 Task: Create a meeting on June 26, 2023, from 8:00 AM to 8:30 AM.
Action: Mouse moved to (19, 62)
Screenshot: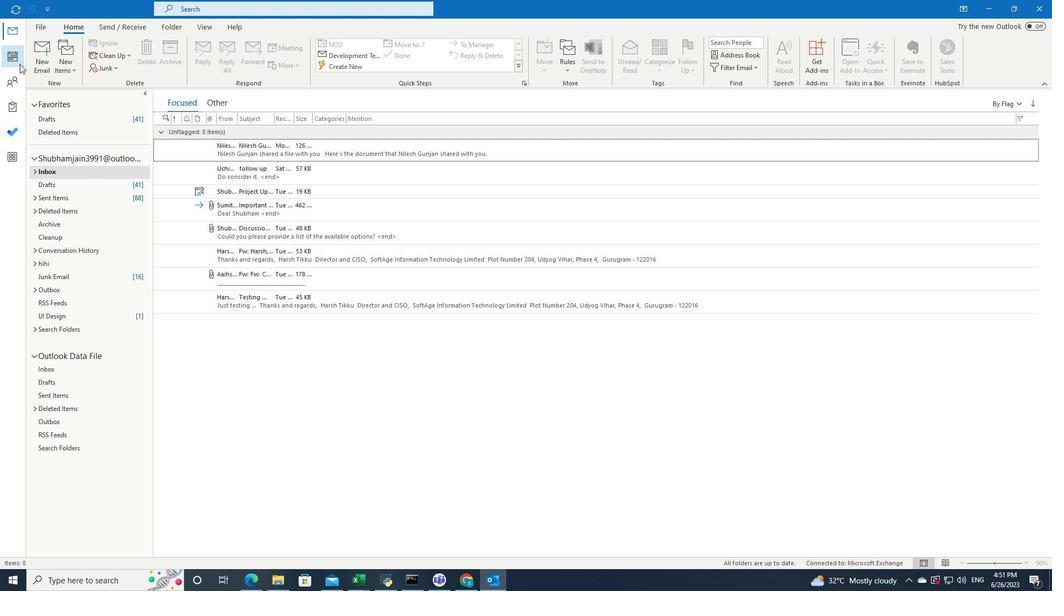
Action: Mouse pressed left at (19, 62)
Screenshot: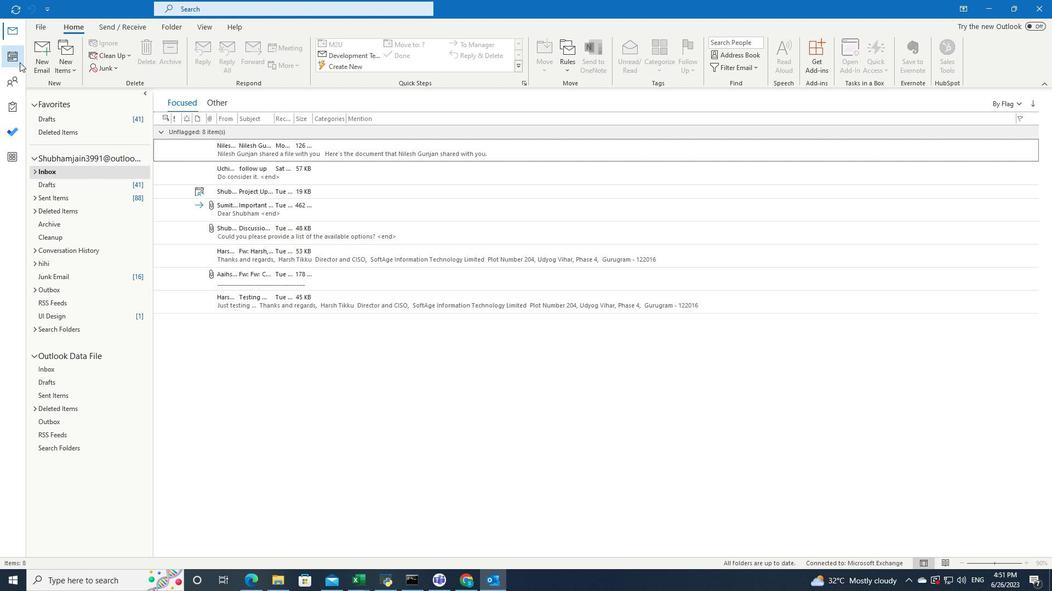 
Action: Mouse pressed left at (19, 62)
Screenshot: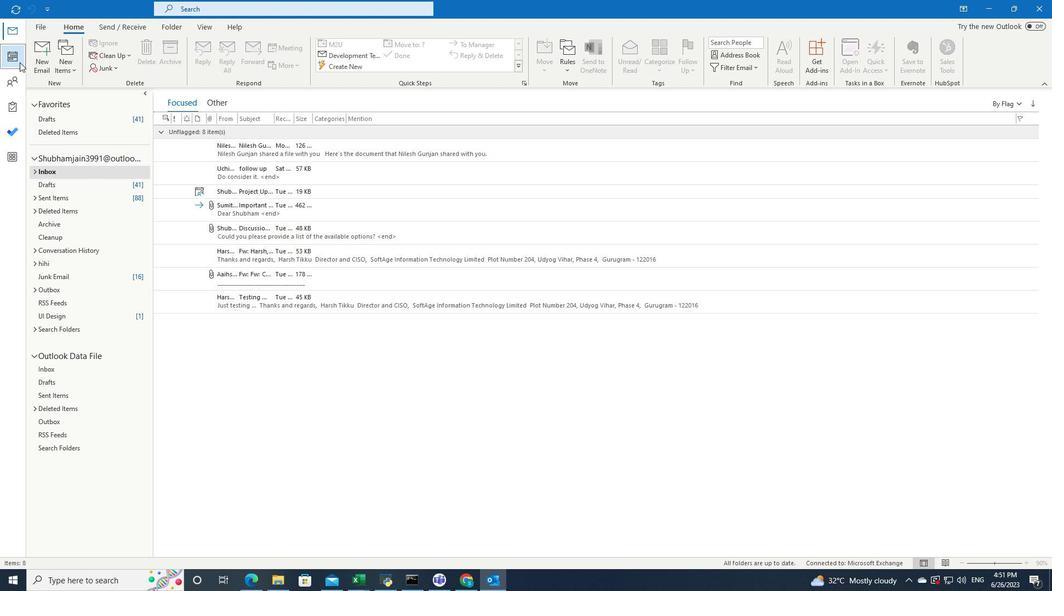 
Action: Mouse moved to (86, 56)
Screenshot: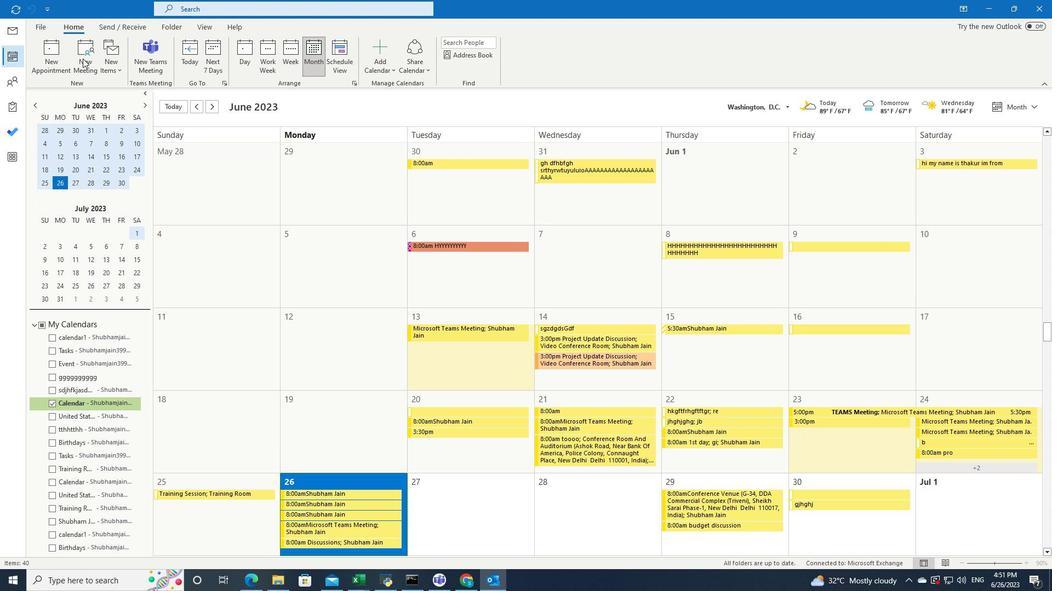 
Action: Mouse pressed left at (86, 56)
Screenshot: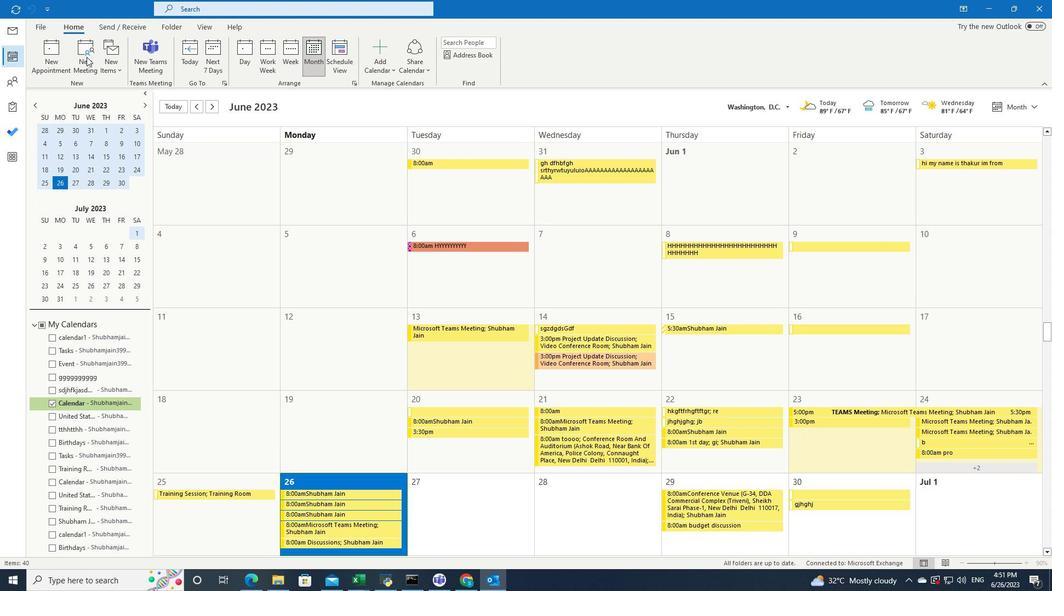 
Action: Mouse pressed left at (86, 56)
Screenshot: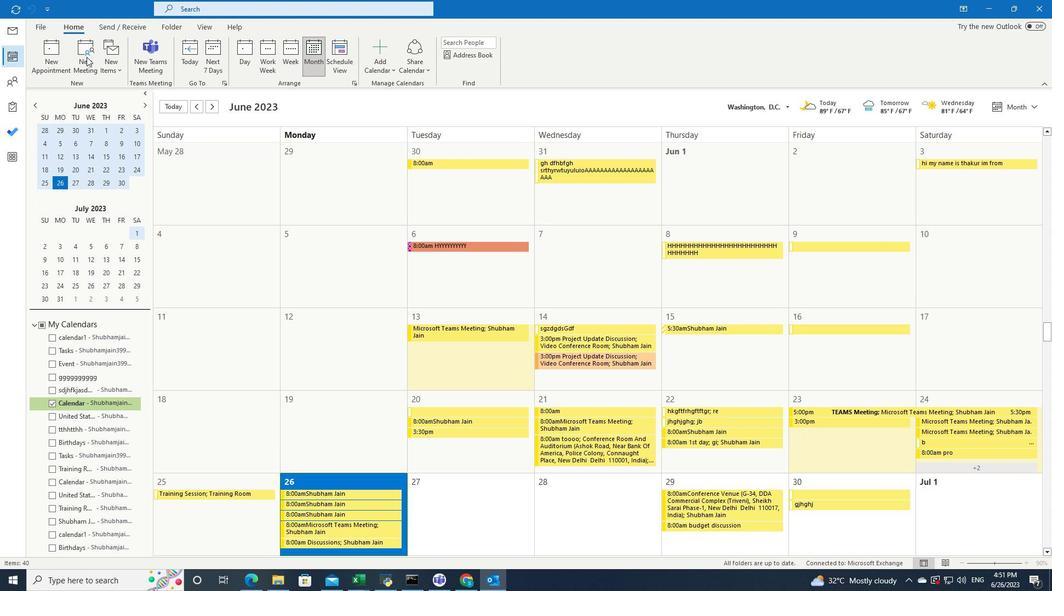 
Action: Mouse moved to (584, 64)
Screenshot: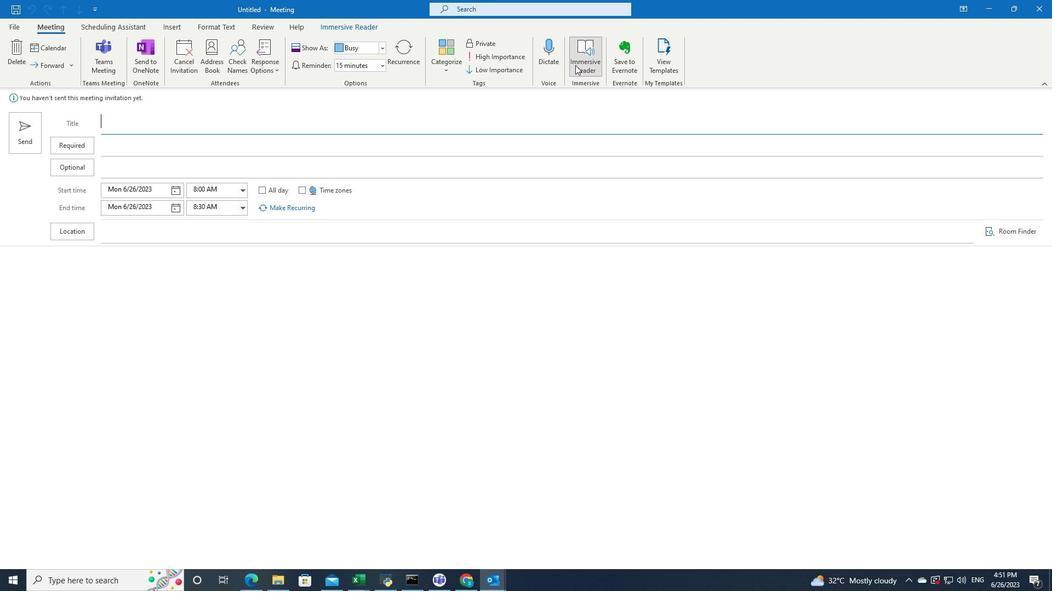 
Action: Mouse pressed left at (584, 64)
Screenshot: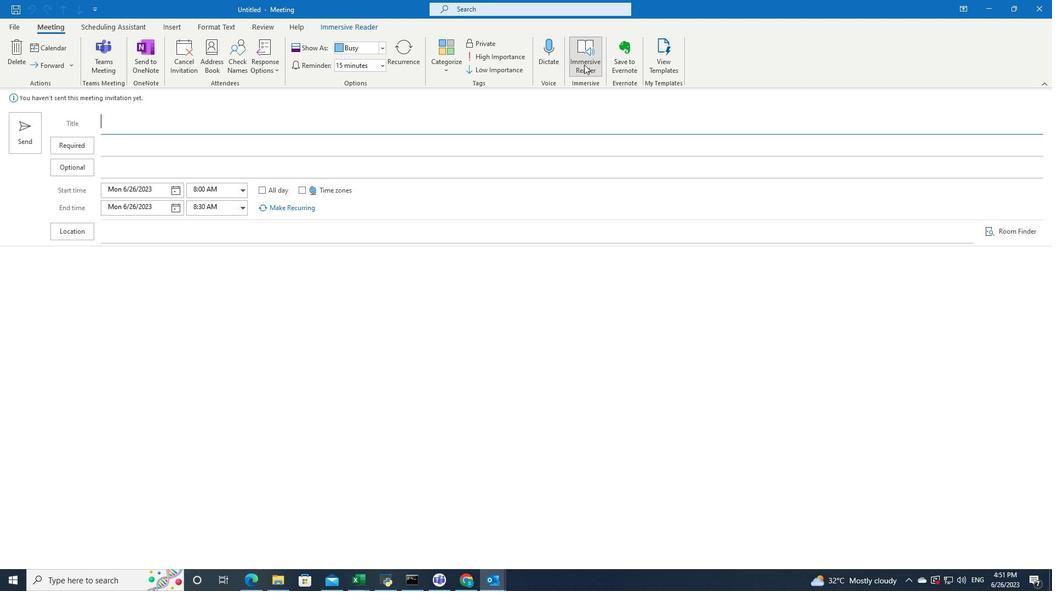 
Action: Mouse pressed left at (584, 64)
Screenshot: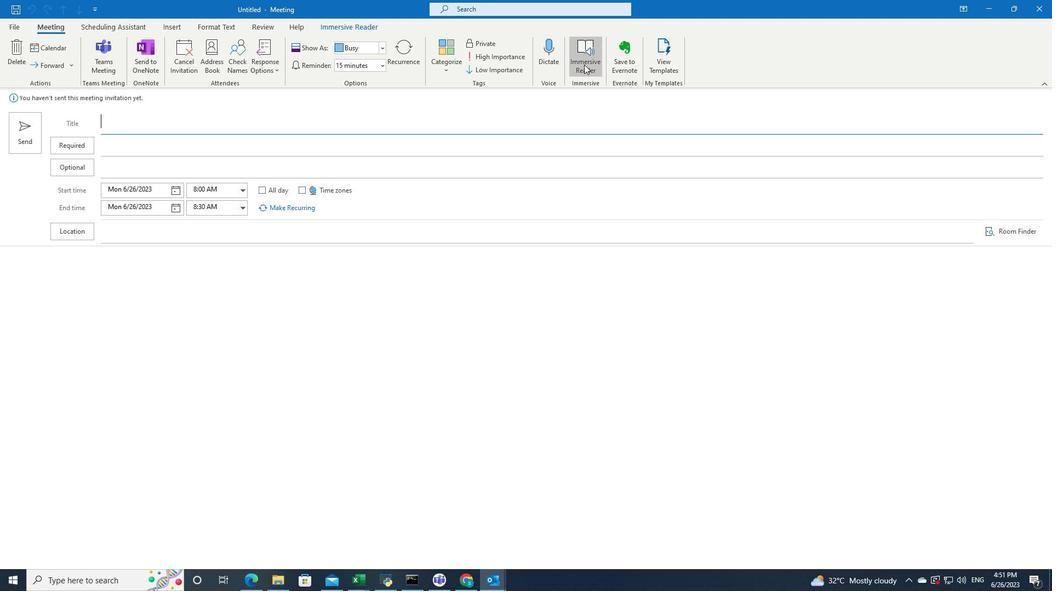 
Action: Mouse moved to (142, 283)
Screenshot: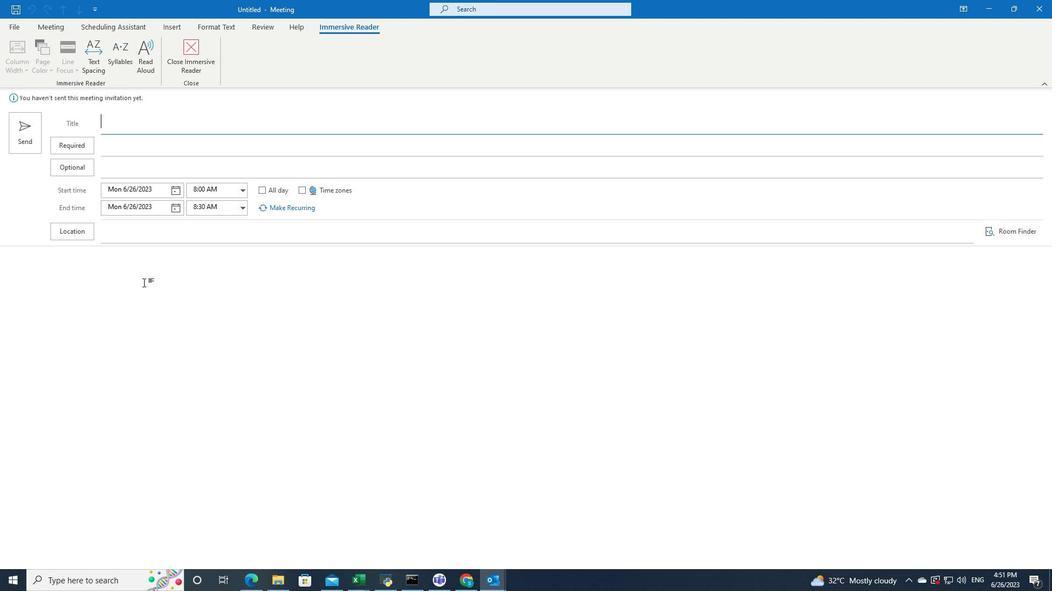 
Action: Mouse pressed left at (142, 283)
Screenshot: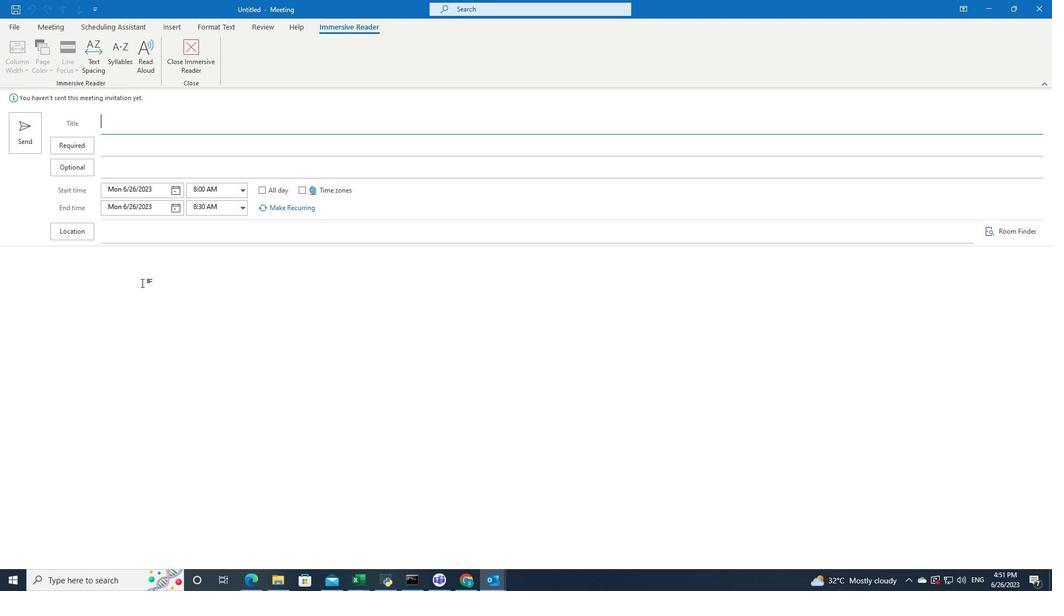 
Action: Mouse moved to (49, 71)
Screenshot: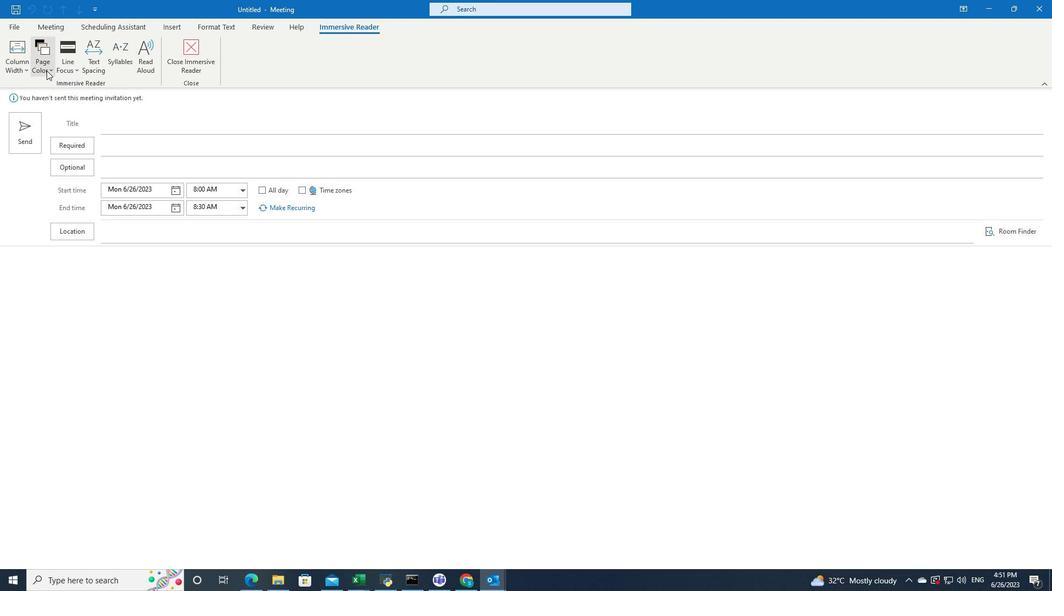 
Action: Mouse pressed left at (49, 71)
Screenshot: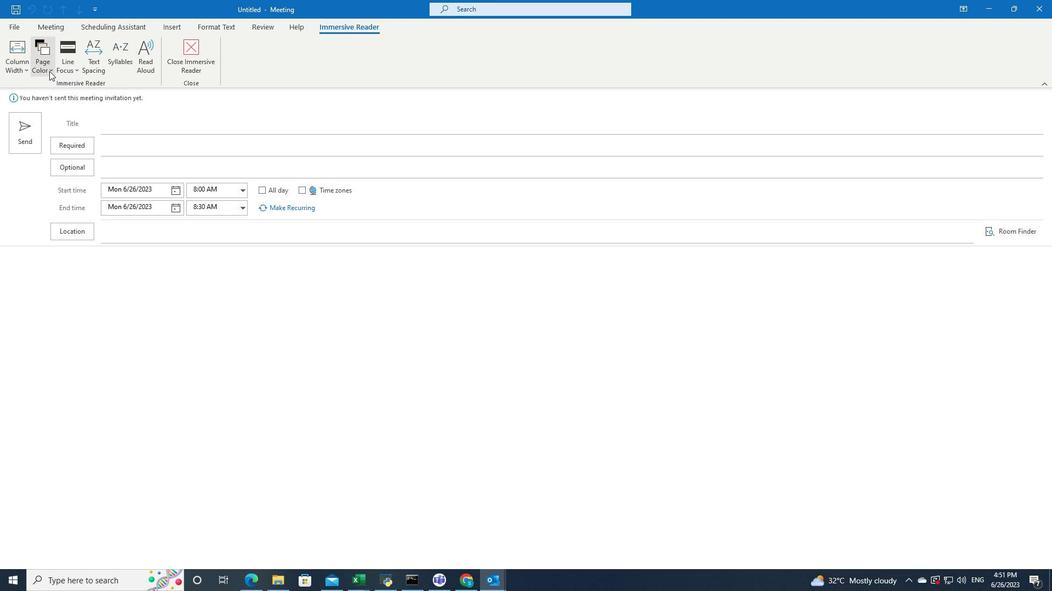 
Action: Mouse moved to (37, 183)
Screenshot: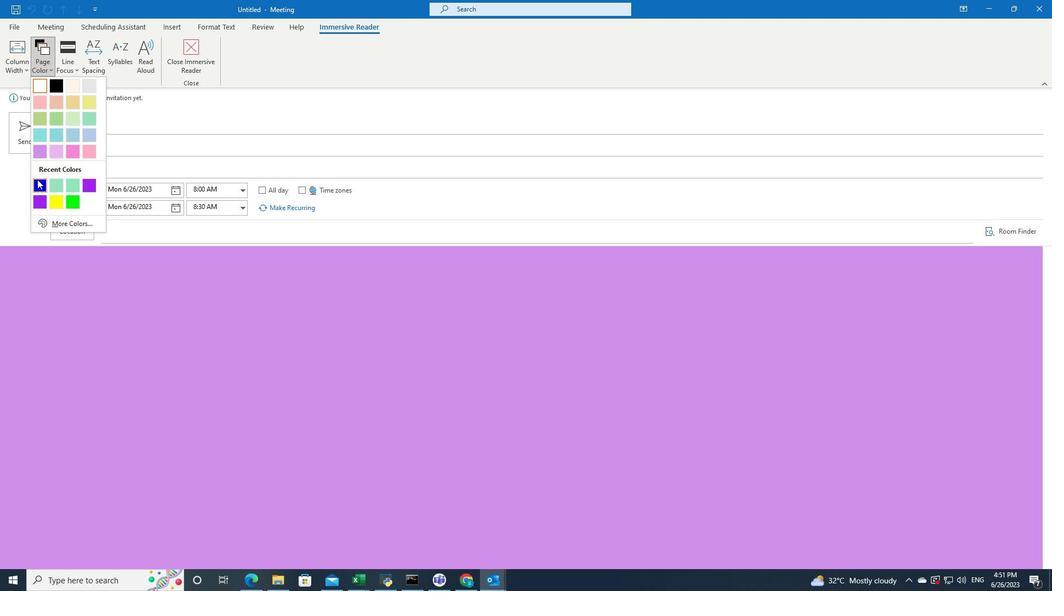 
Action: Mouse pressed left at (37, 183)
Screenshot: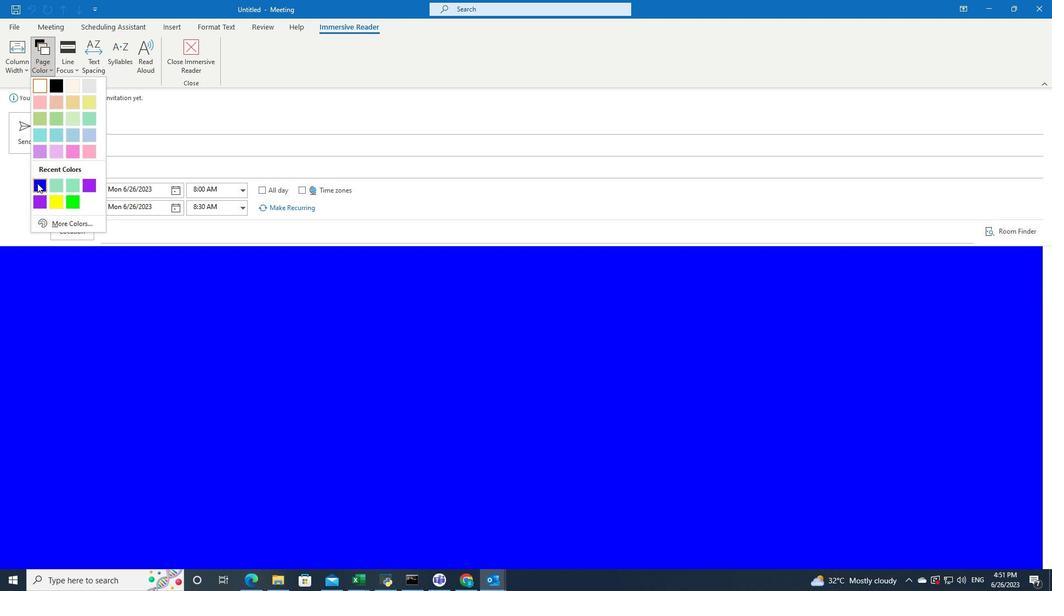 
